 Task: Check a repository's "Traffic" for visitor statistics and trends.
Action: Mouse moved to (1020, 57)
Screenshot: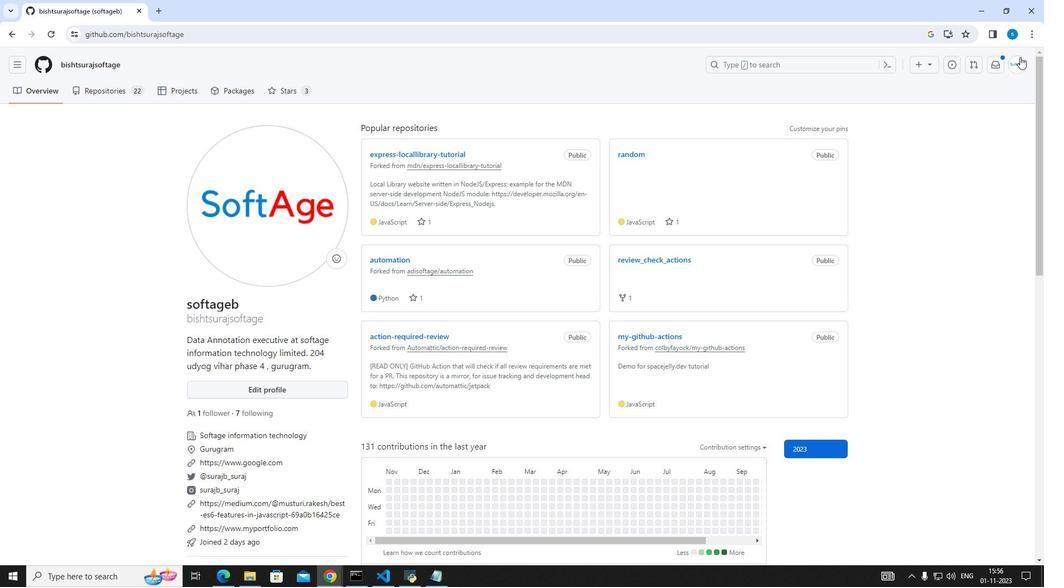 
Action: Mouse pressed left at (1020, 57)
Screenshot: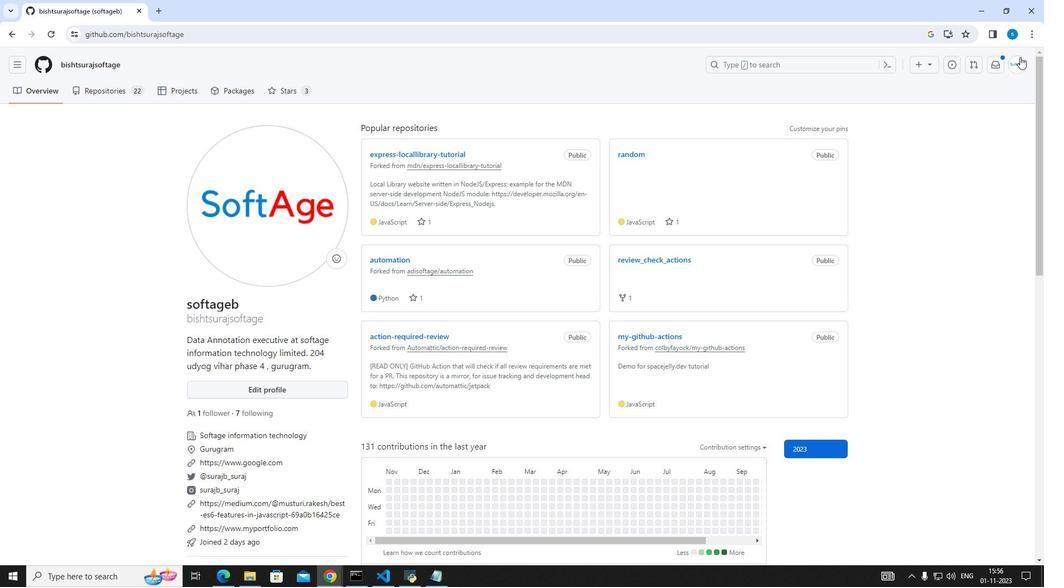 
Action: Mouse moved to (966, 145)
Screenshot: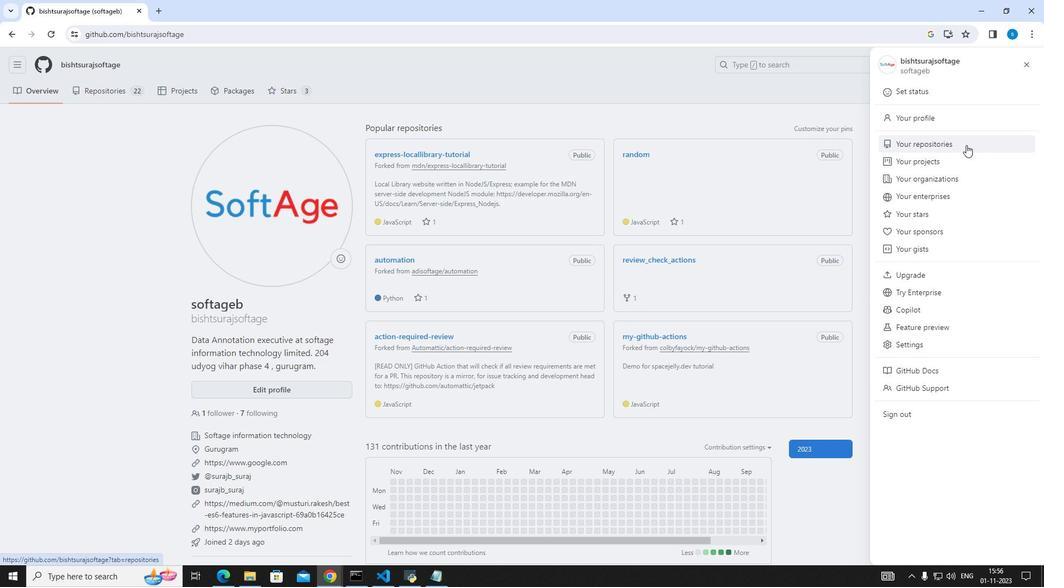
Action: Mouse pressed left at (966, 145)
Screenshot: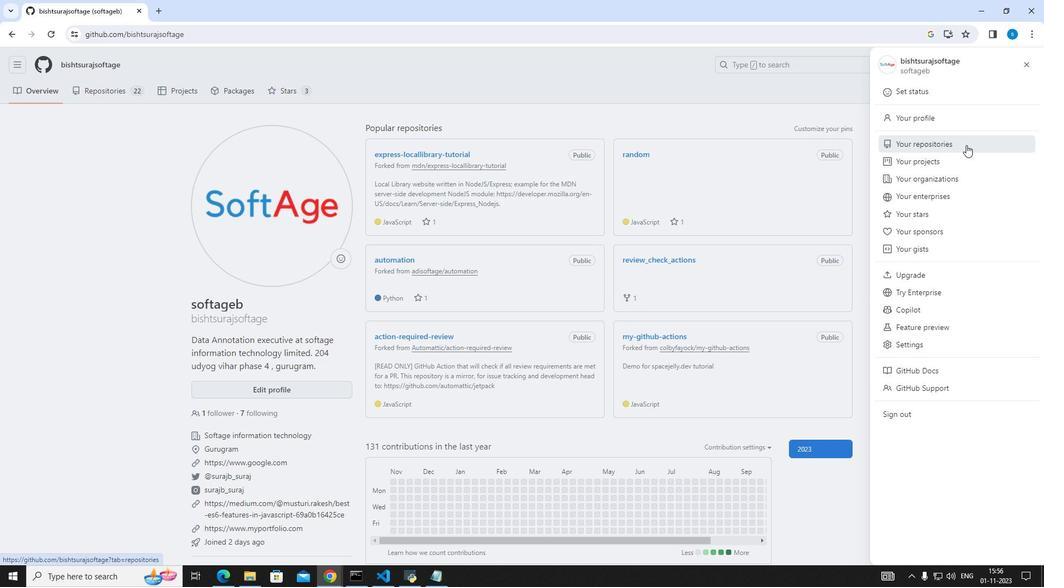 
Action: Mouse moved to (507, 295)
Screenshot: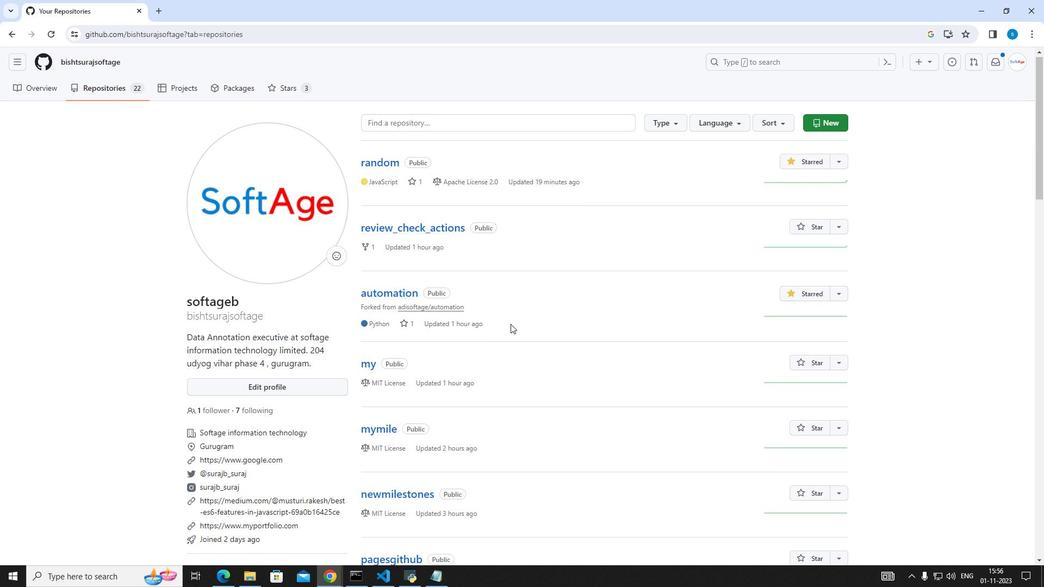
Action: Mouse scrolled (507, 295) with delta (0, 0)
Screenshot: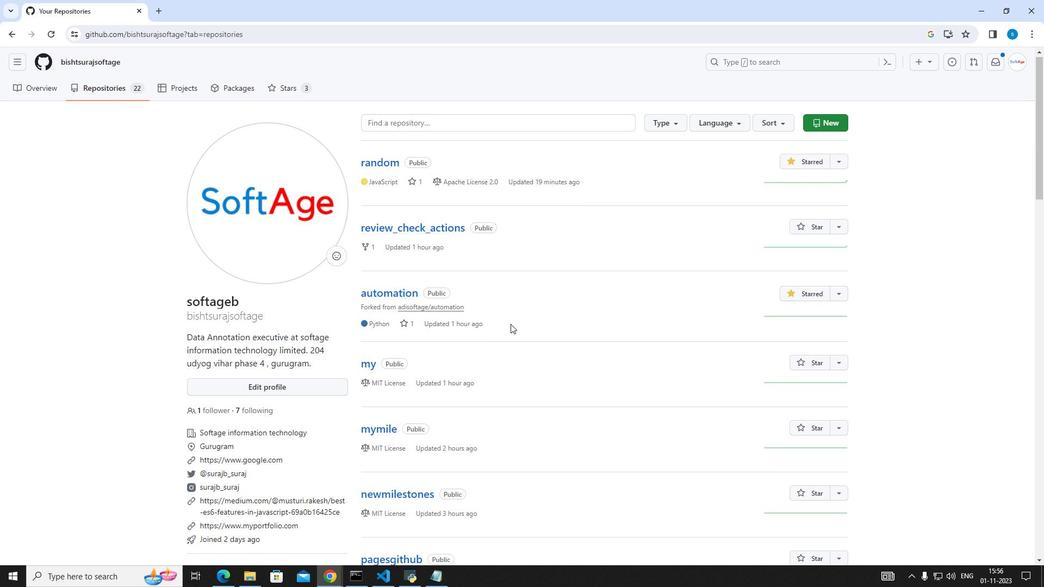 
Action: Mouse moved to (510, 322)
Screenshot: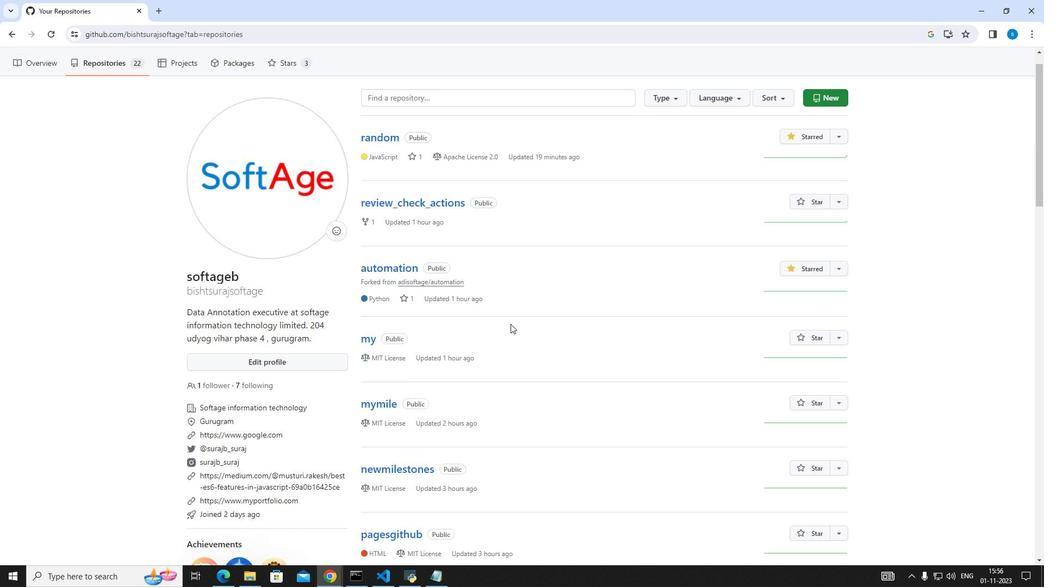 
Action: Mouse scrolled (510, 321) with delta (0, 0)
Screenshot: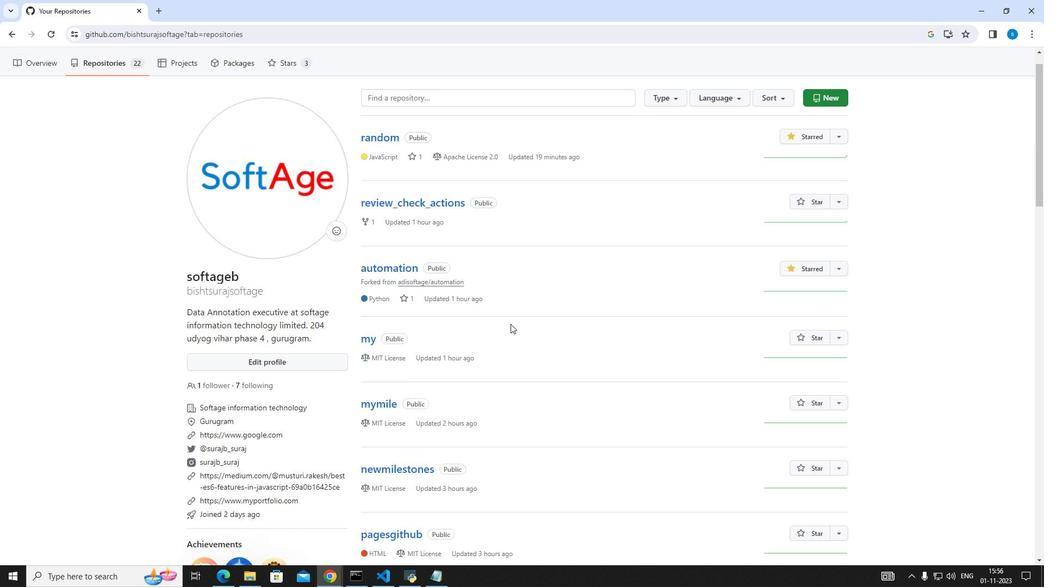 
Action: Mouse moved to (510, 324)
Screenshot: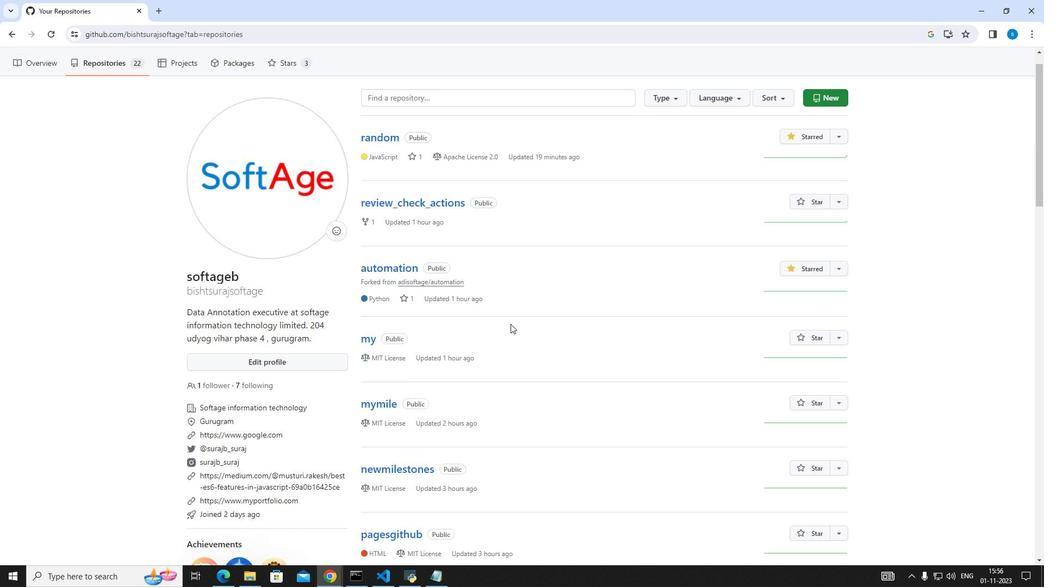 
Action: Mouse scrolled (510, 323) with delta (0, 0)
Screenshot: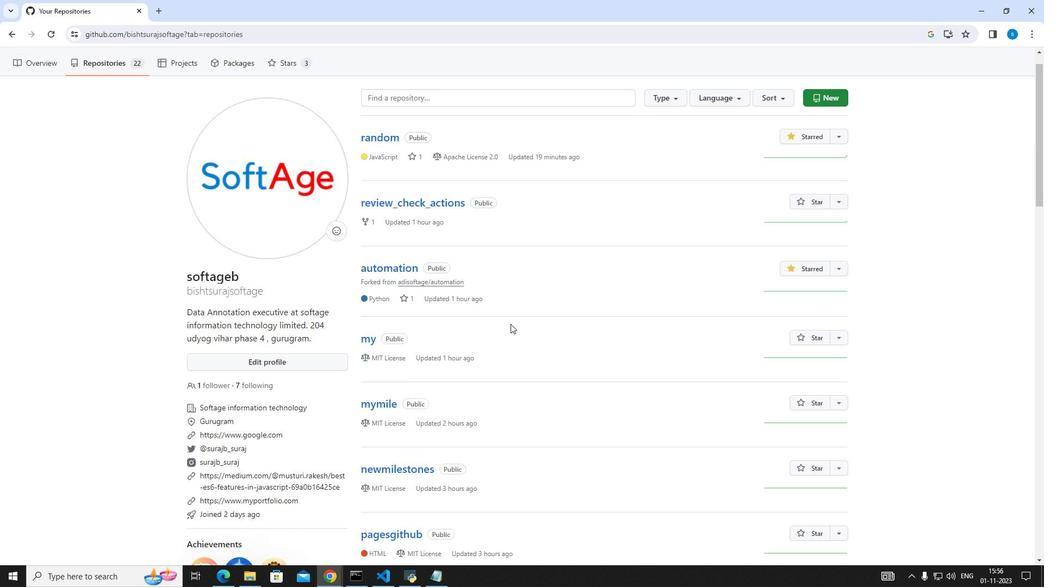 
Action: Mouse scrolled (510, 323) with delta (0, 0)
Screenshot: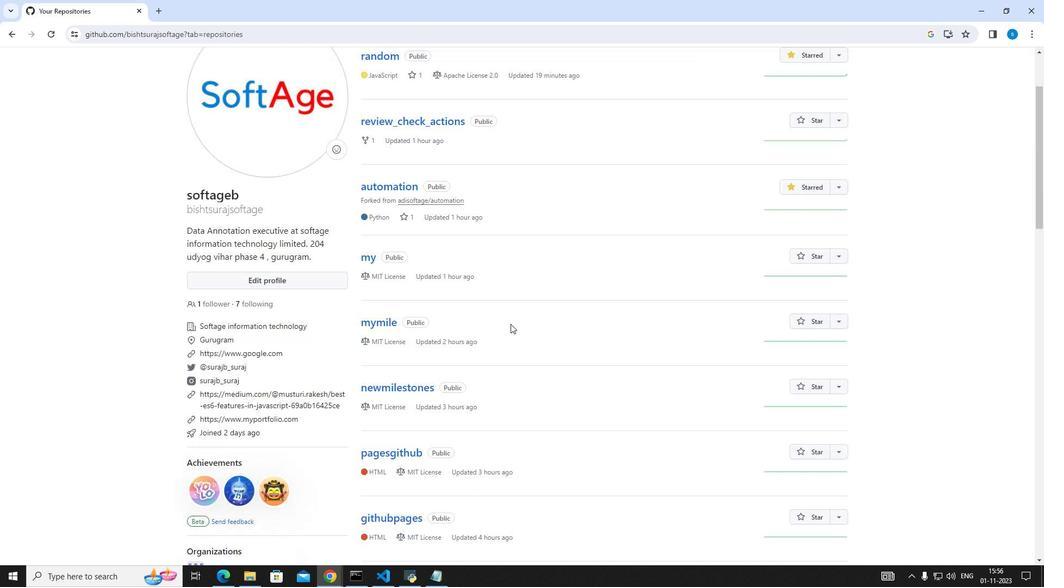 
Action: Mouse scrolled (510, 323) with delta (0, 0)
Screenshot: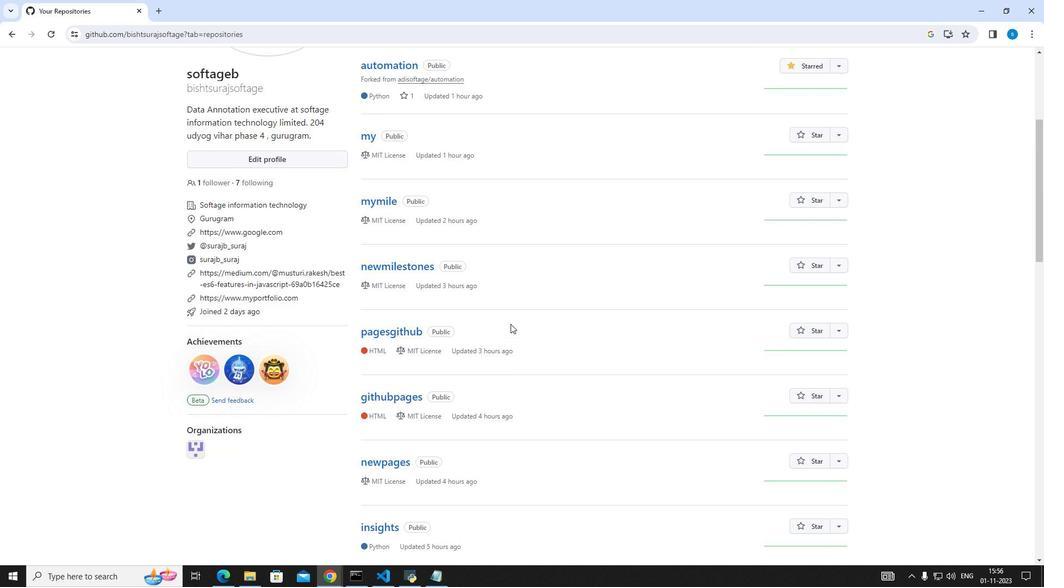 
Action: Mouse scrolled (510, 323) with delta (0, 0)
Screenshot: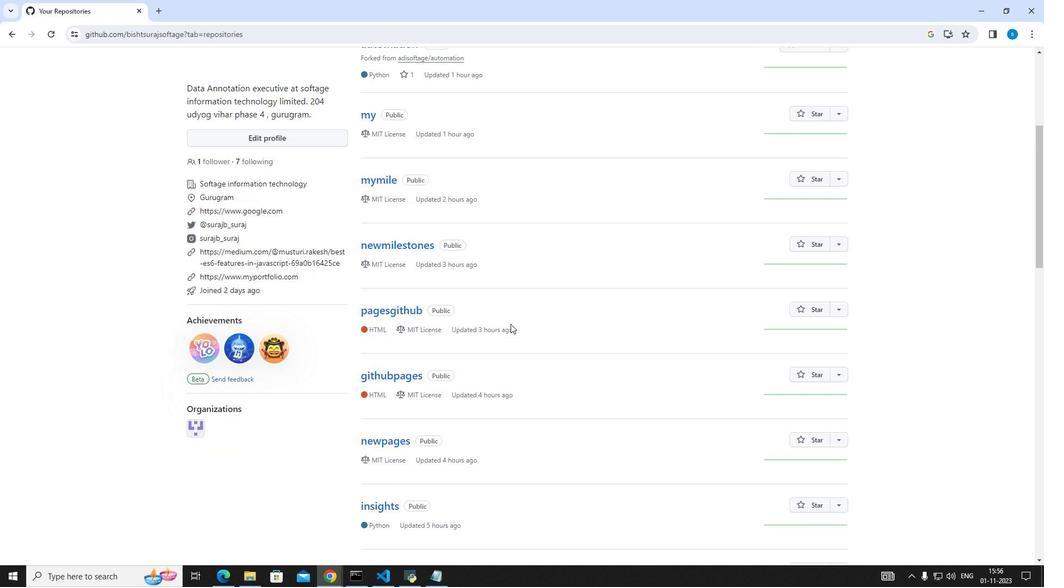 
Action: Mouse scrolled (510, 323) with delta (0, 0)
Screenshot: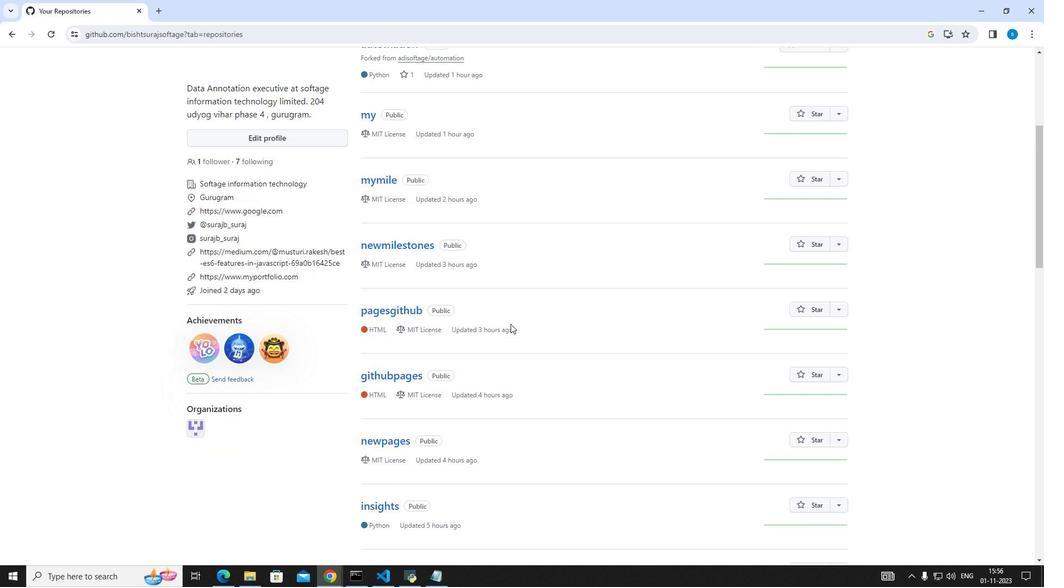 
Action: Mouse scrolled (510, 323) with delta (0, 0)
Screenshot: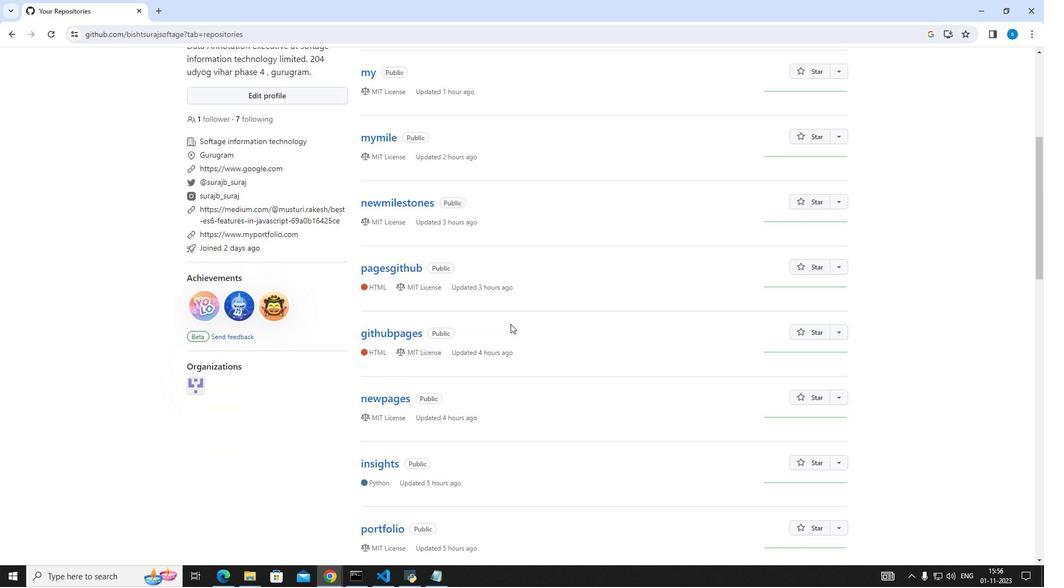 
Action: Mouse scrolled (510, 323) with delta (0, 0)
Screenshot: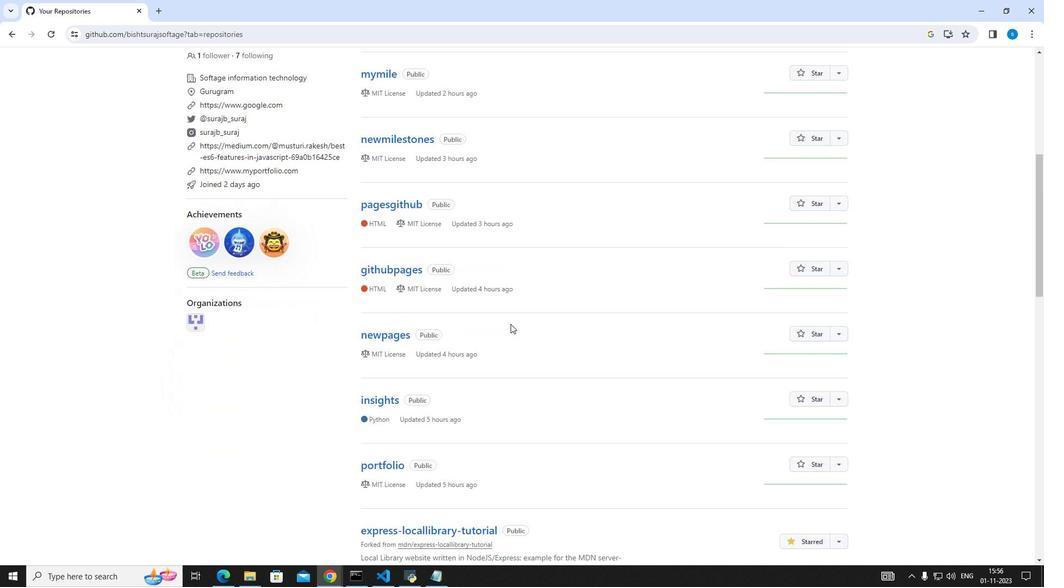 
Action: Mouse scrolled (510, 323) with delta (0, 0)
Screenshot: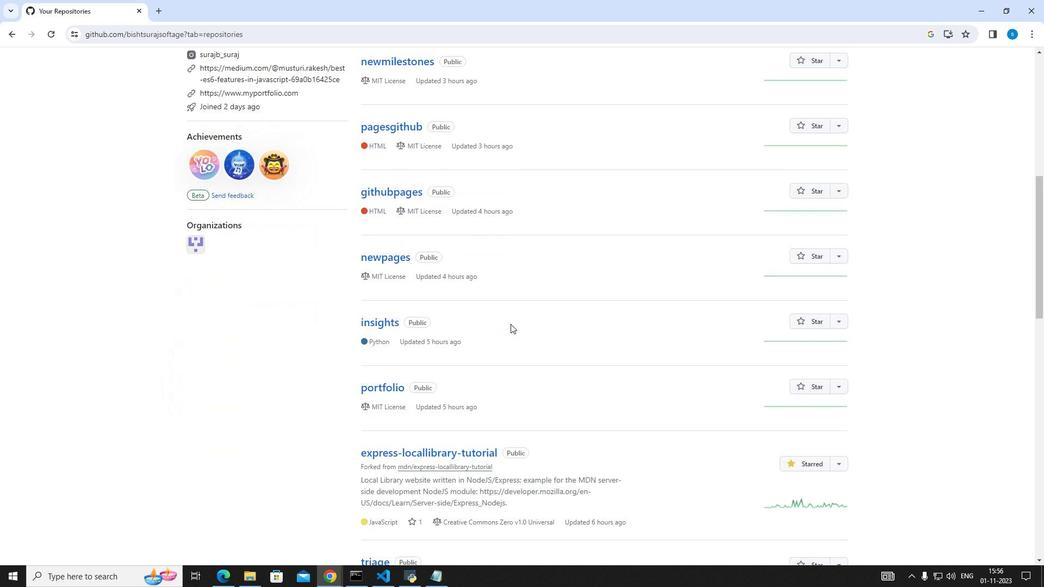 
Action: Mouse scrolled (510, 323) with delta (0, 0)
Screenshot: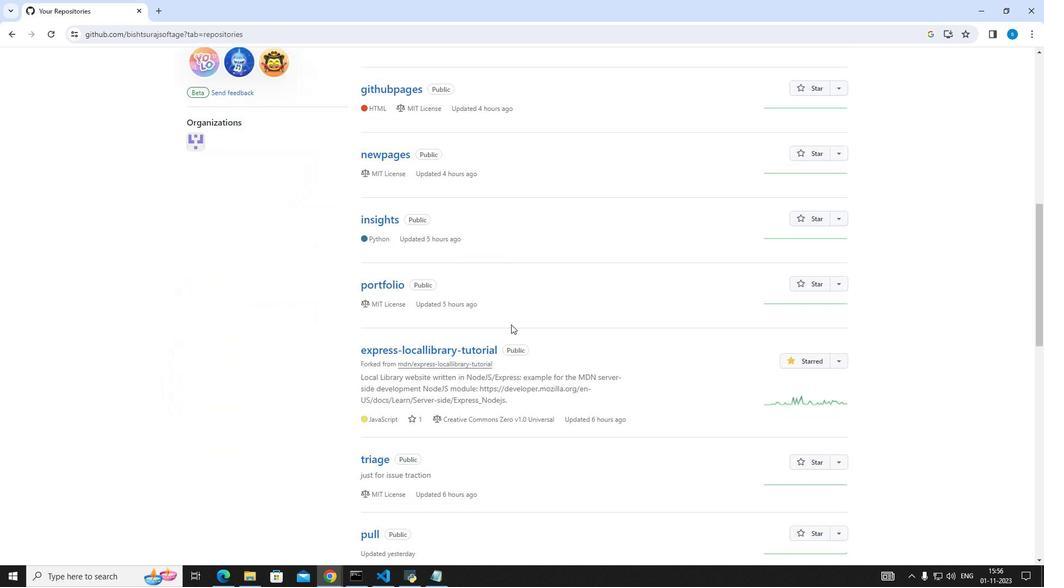 
Action: Mouse moved to (463, 292)
Screenshot: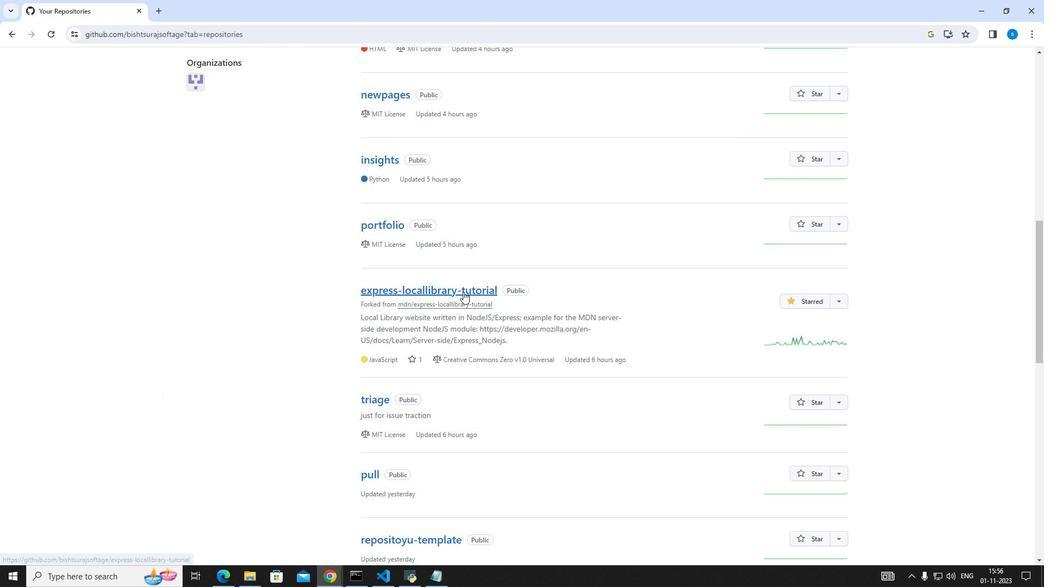 
Action: Mouse pressed left at (463, 292)
Screenshot: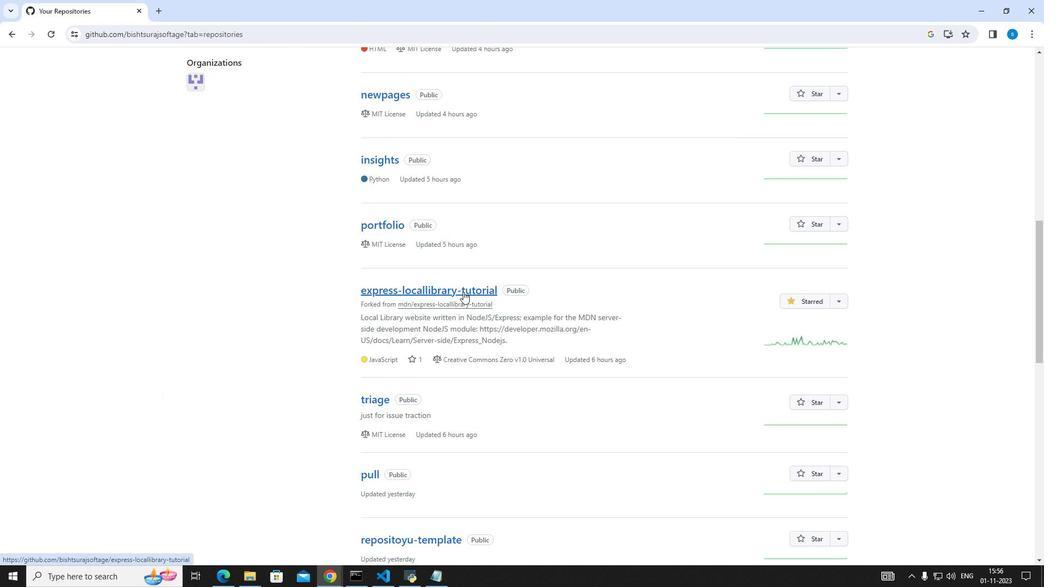 
Action: Mouse moved to (461, 294)
Screenshot: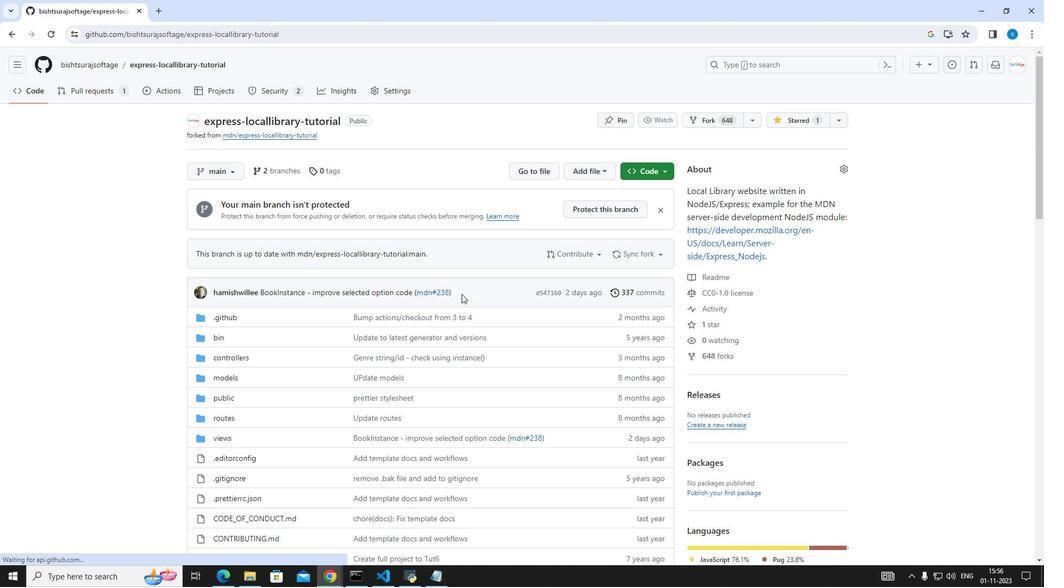 
Action: Mouse scrolled (461, 293) with delta (0, 0)
Screenshot: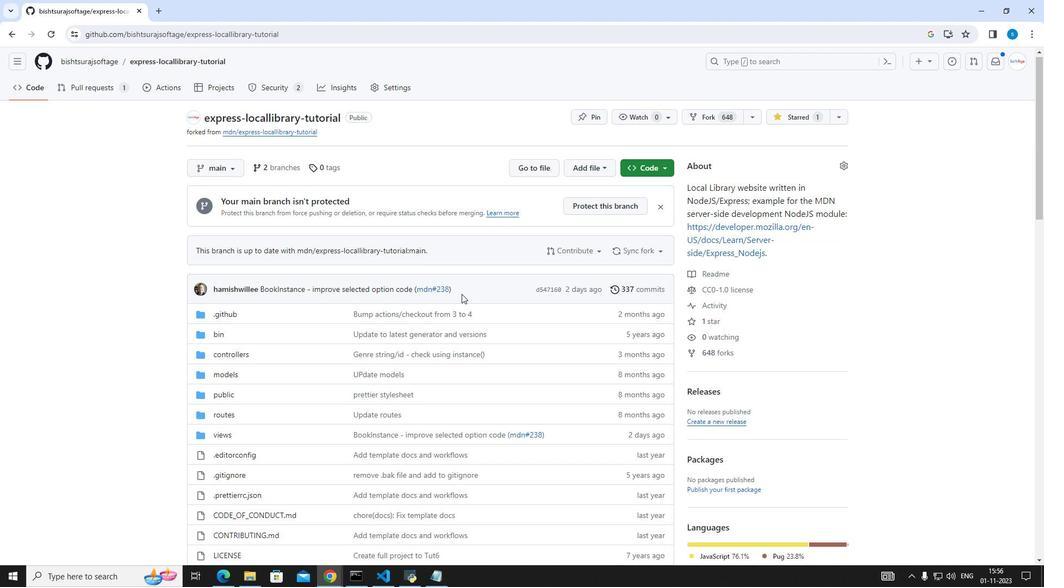 
Action: Mouse scrolled (461, 294) with delta (0, 0)
Screenshot: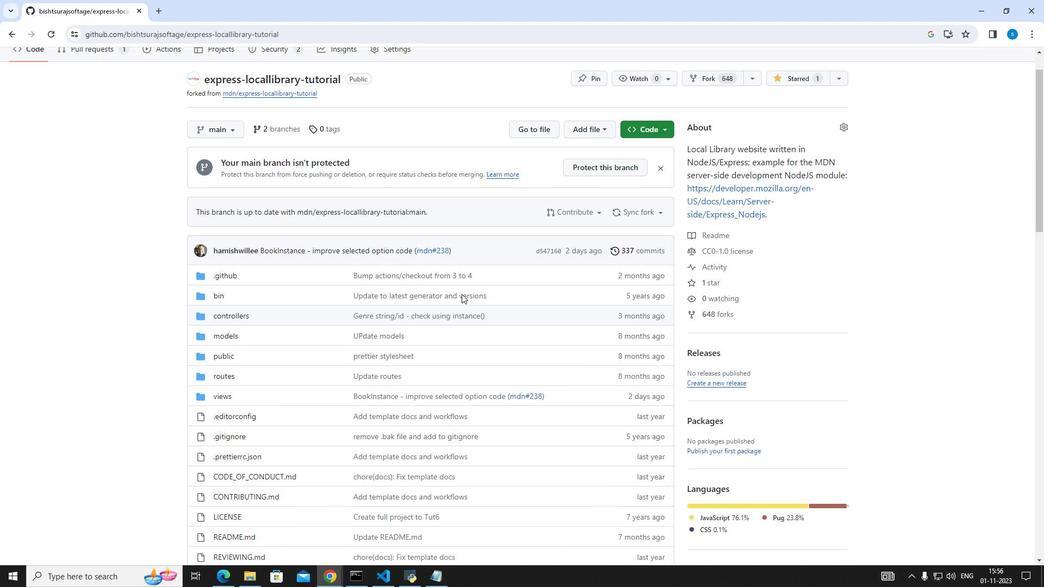 
Action: Mouse scrolled (461, 294) with delta (0, 0)
Screenshot: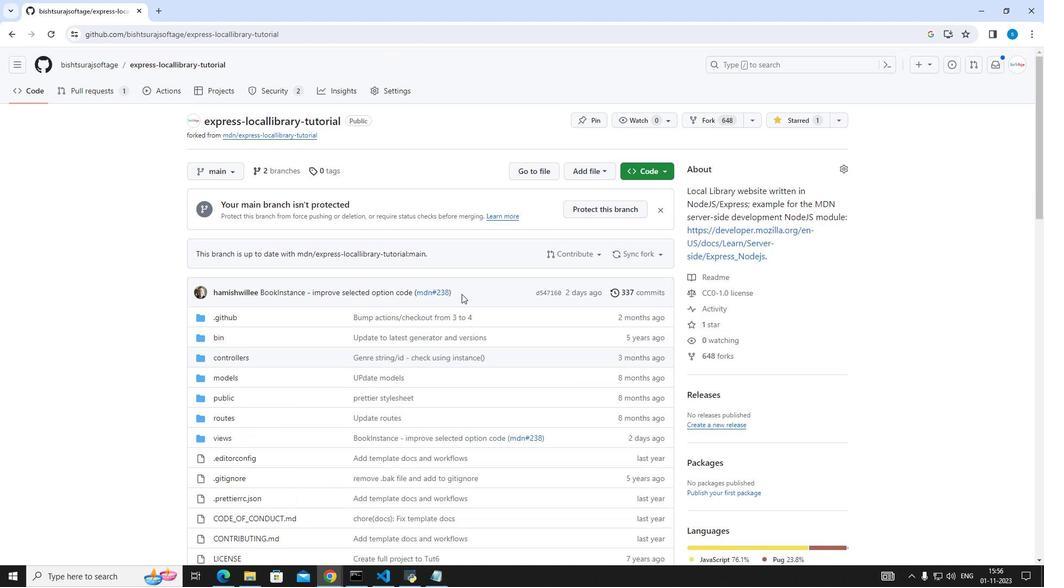 
Action: Mouse moved to (342, 85)
Screenshot: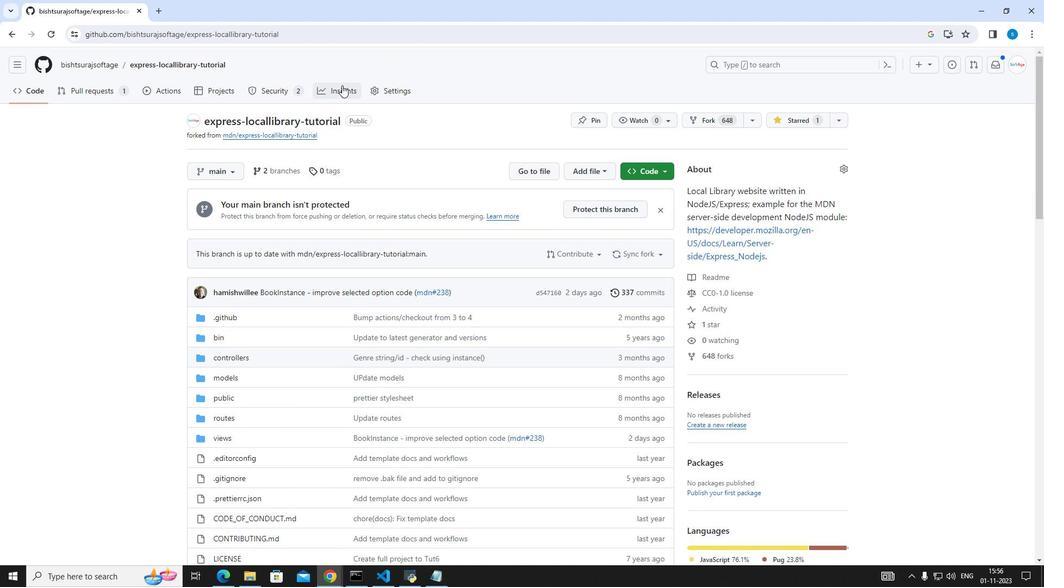 
Action: Mouse pressed left at (342, 85)
Screenshot: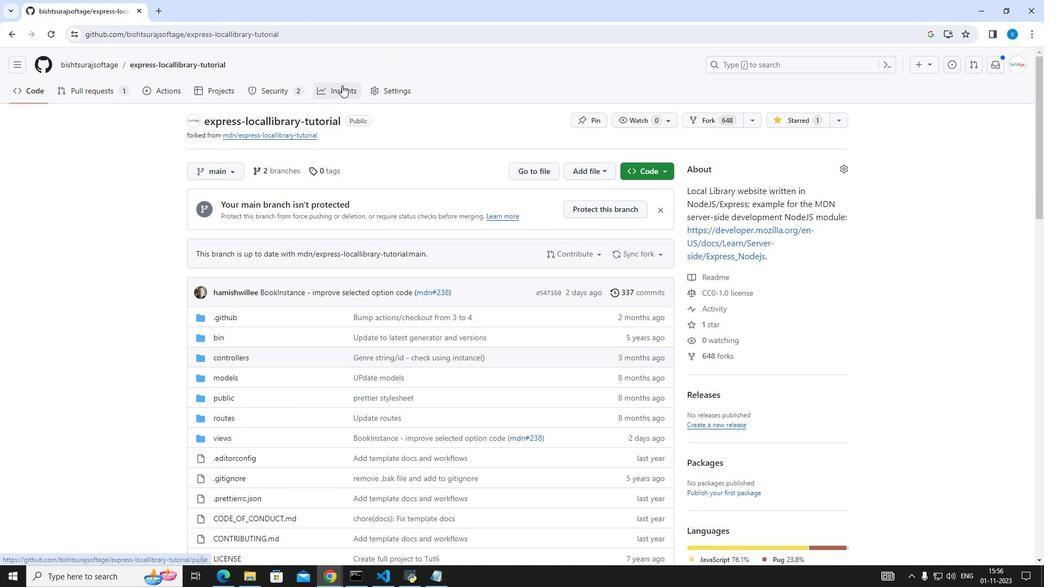 
Action: Mouse moved to (271, 146)
Screenshot: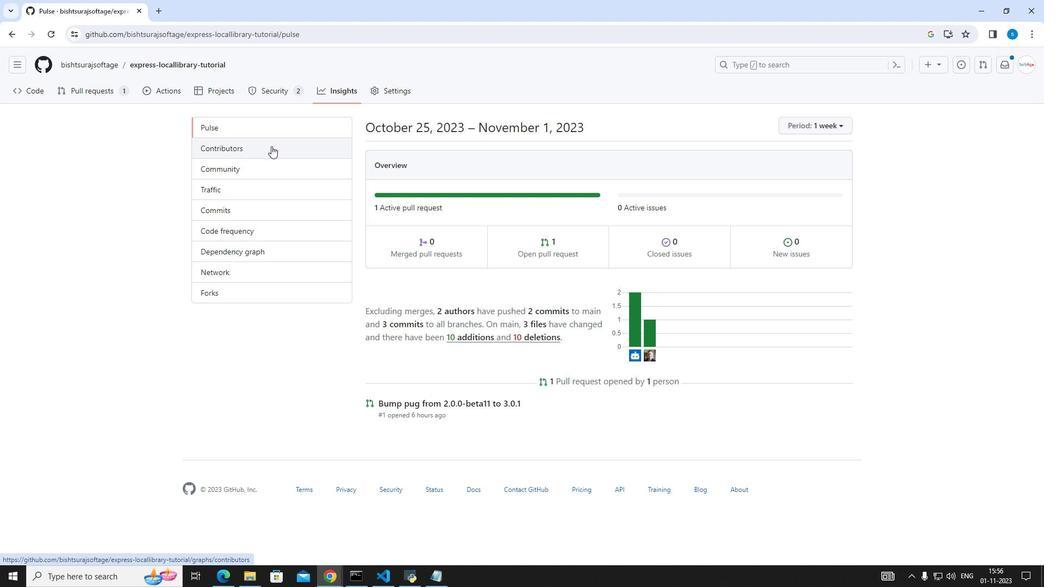 
Action: Mouse pressed left at (271, 146)
Screenshot: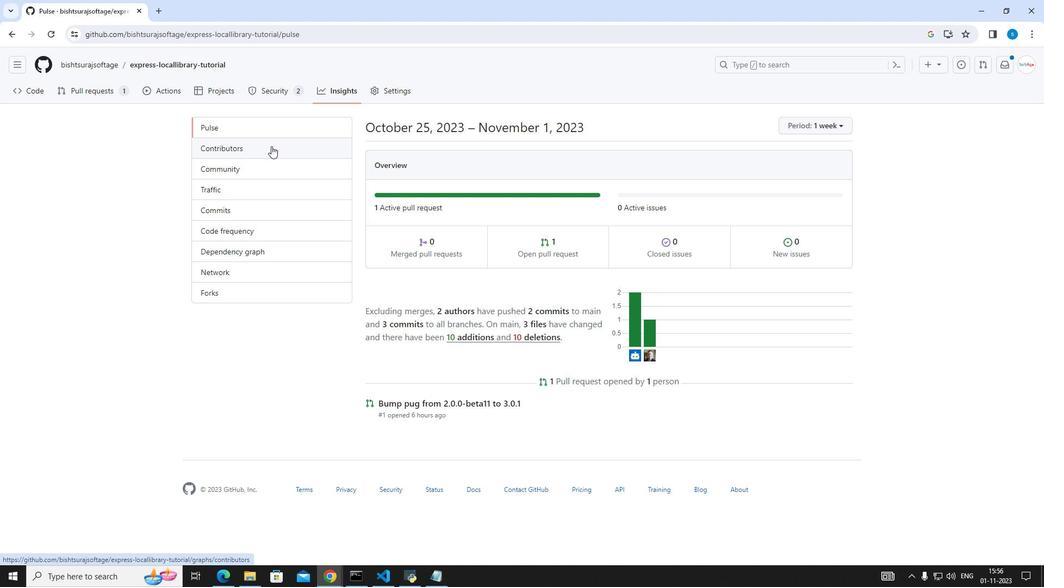 
Action: Mouse moved to (263, 166)
Screenshot: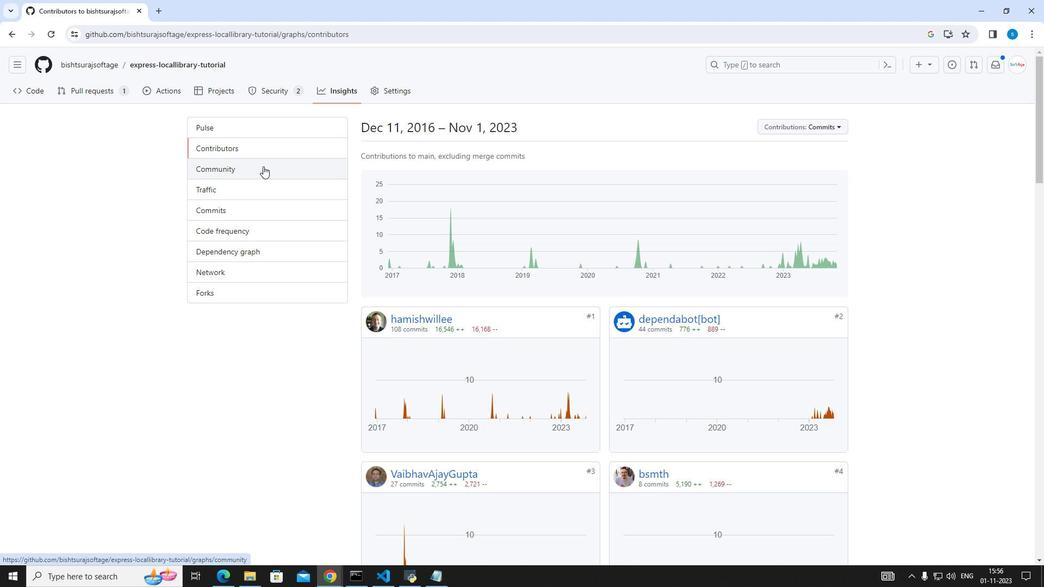 
Action: Mouse pressed left at (263, 166)
Screenshot: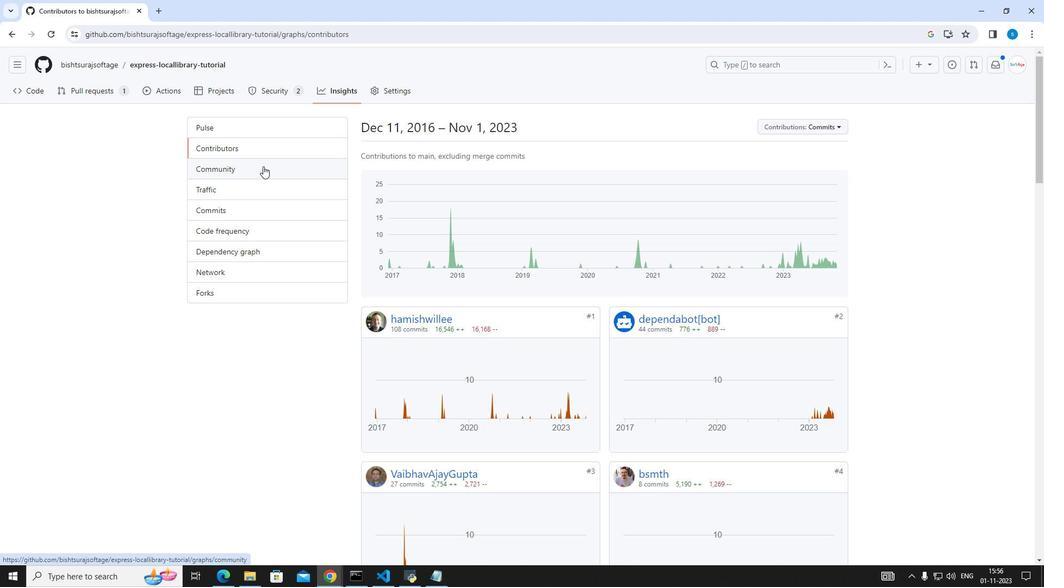 
Action: Mouse moved to (257, 186)
Screenshot: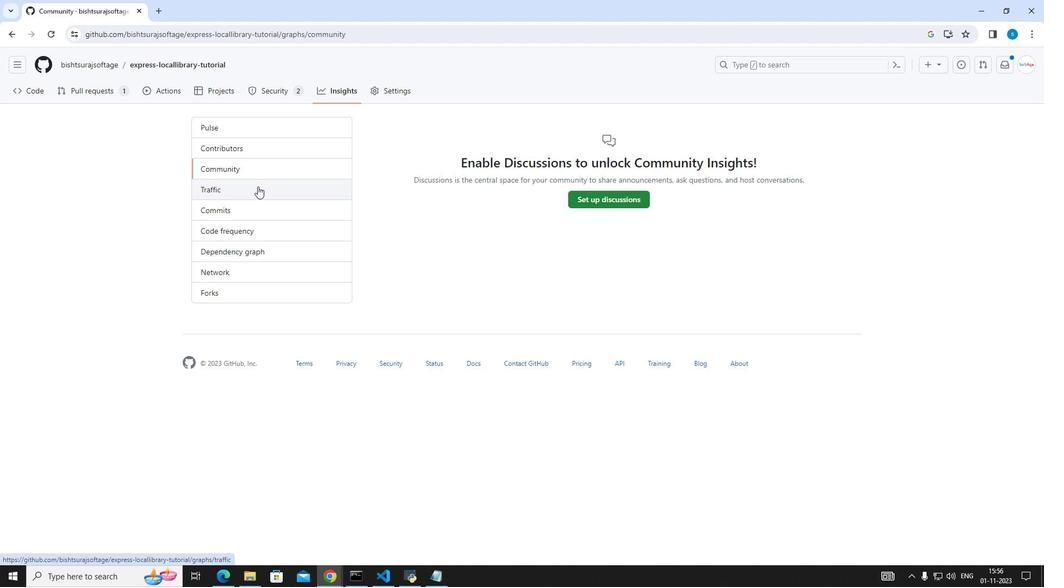 
Action: Mouse pressed left at (257, 186)
Screenshot: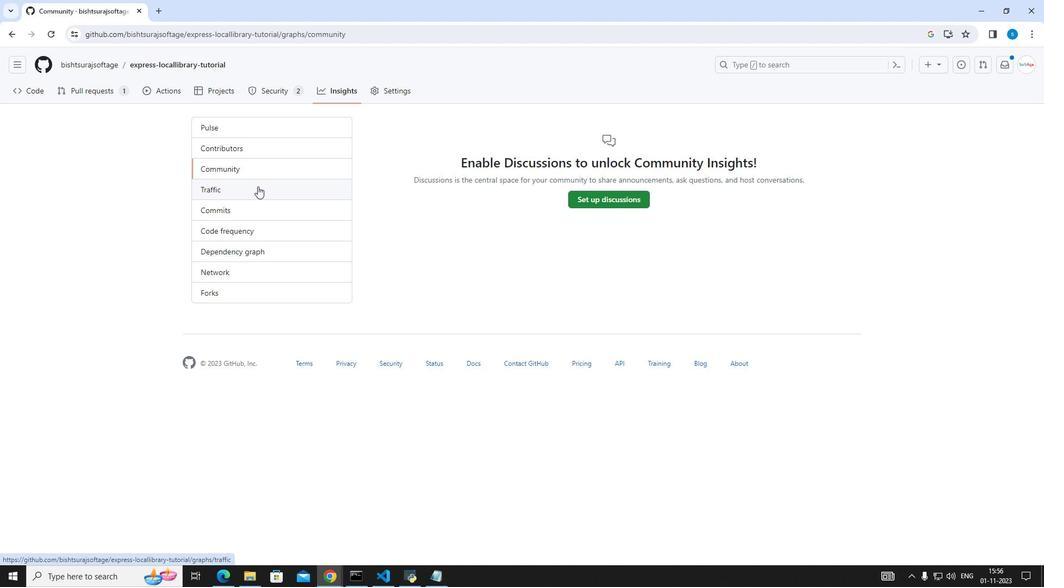 
Action: Mouse moved to (450, 417)
Screenshot: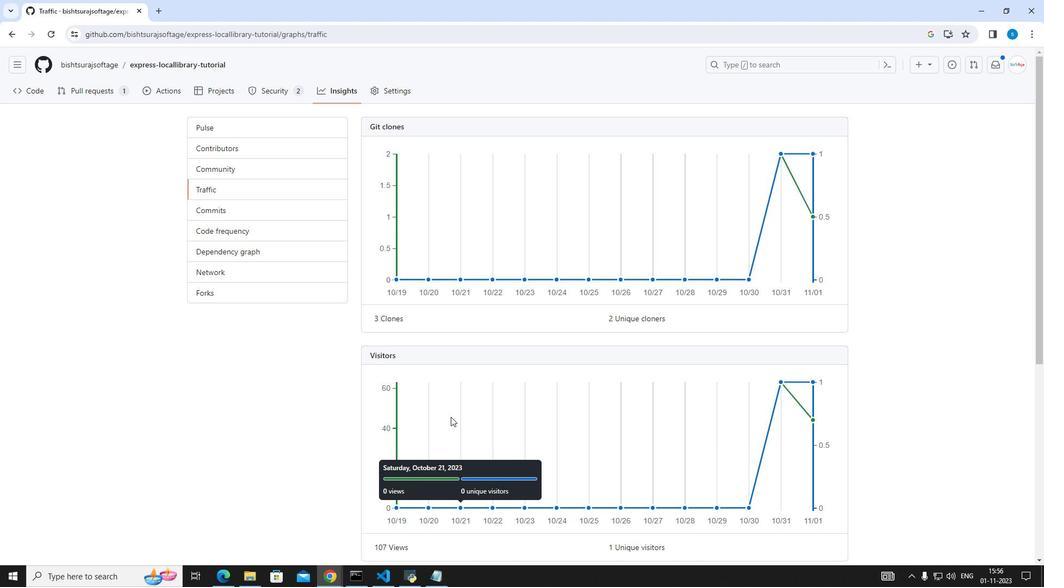 
Action: Mouse scrolled (450, 416) with delta (0, 0)
Screenshot: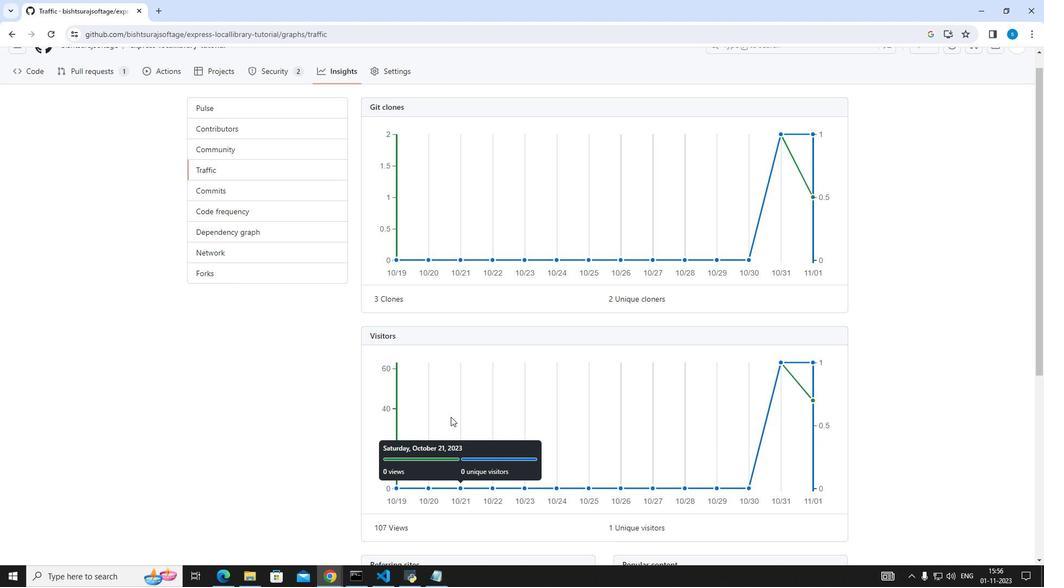 
Action: Mouse scrolled (450, 416) with delta (0, 0)
Screenshot: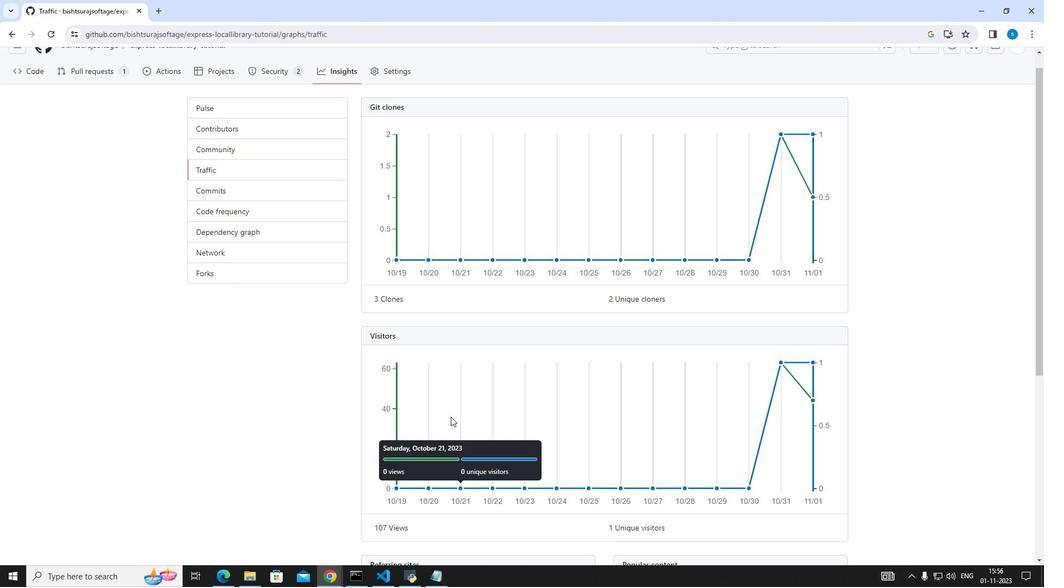 
Action: Mouse scrolled (450, 416) with delta (0, 0)
Screenshot: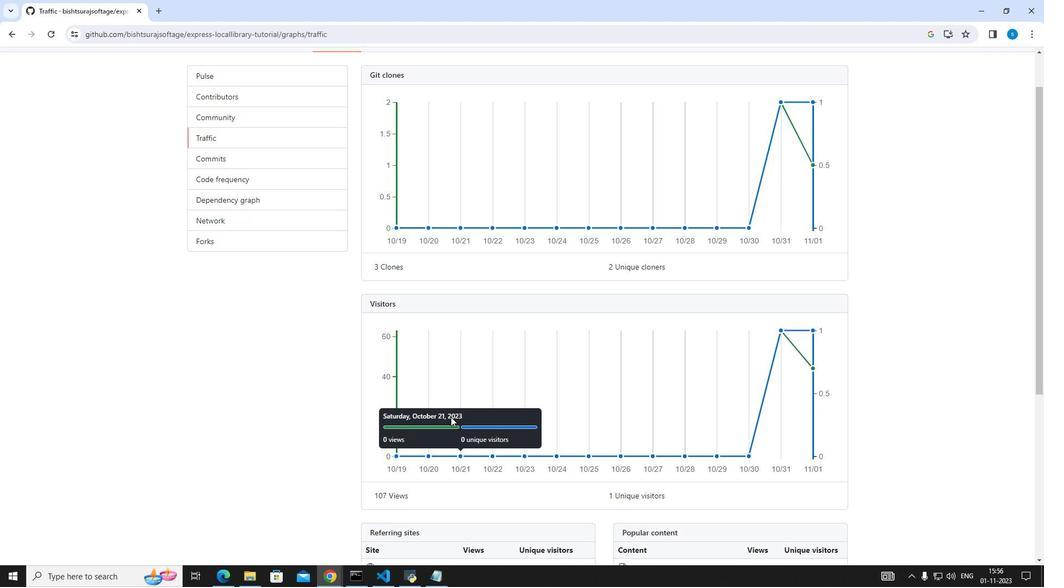 
Action: Mouse scrolled (450, 416) with delta (0, 0)
Screenshot: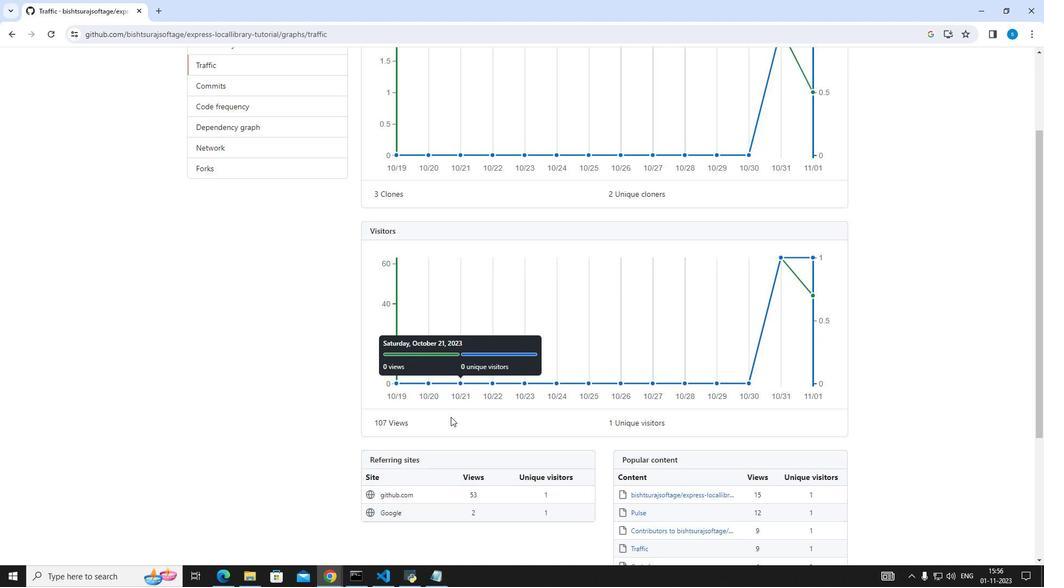 
Action: Mouse moved to (449, 415)
Screenshot: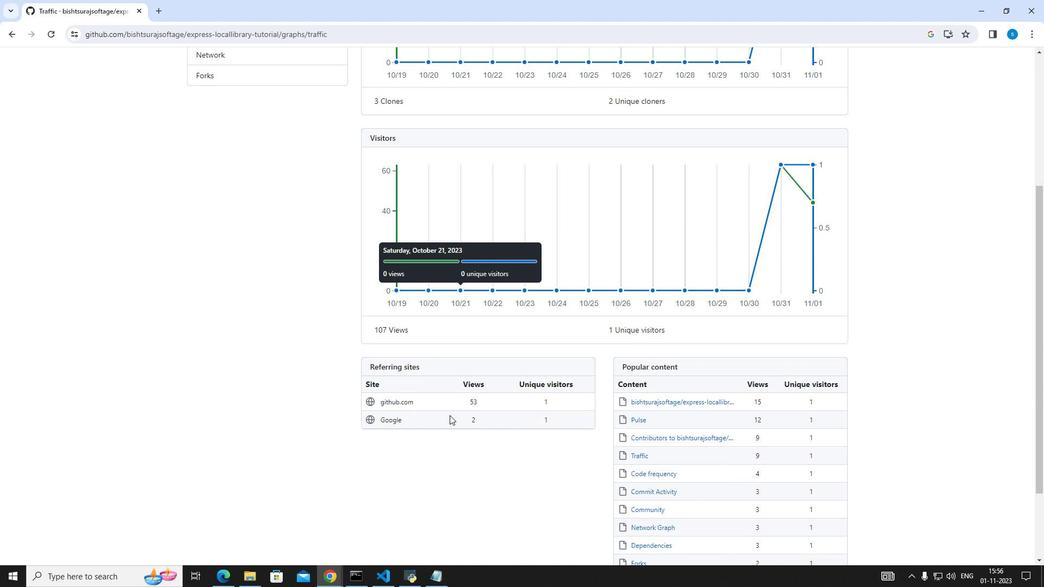 
Action: Mouse scrolled (449, 415) with delta (0, 0)
Screenshot: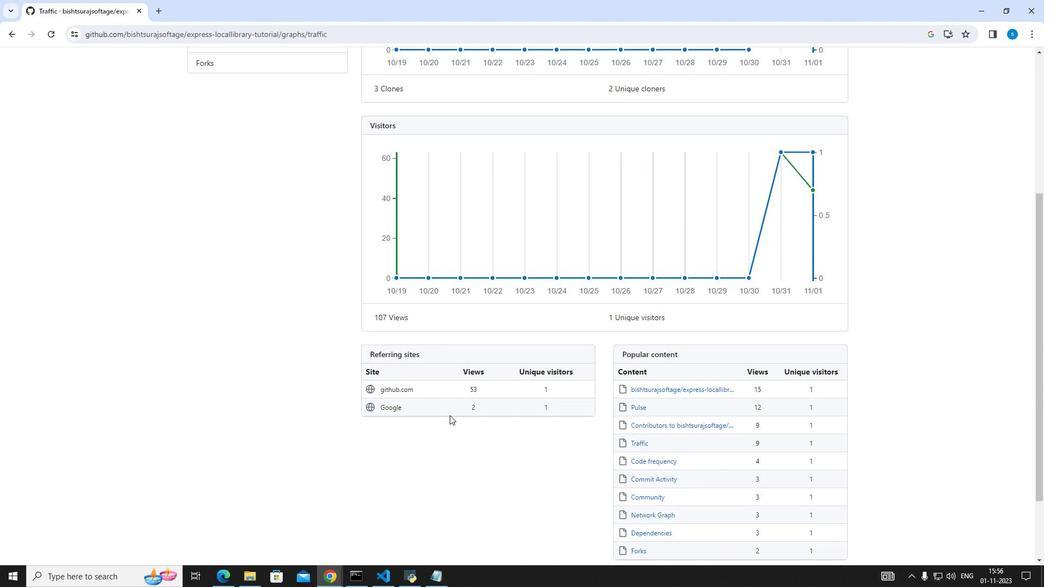 
Action: Mouse moved to (449, 415)
Screenshot: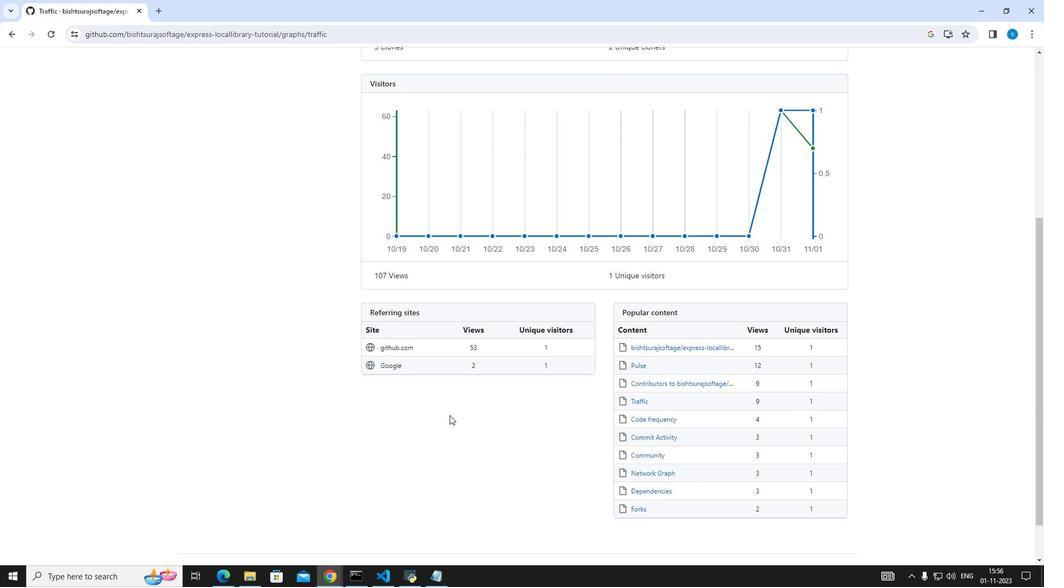 
Action: Mouse scrolled (449, 415) with delta (0, 0)
Screenshot: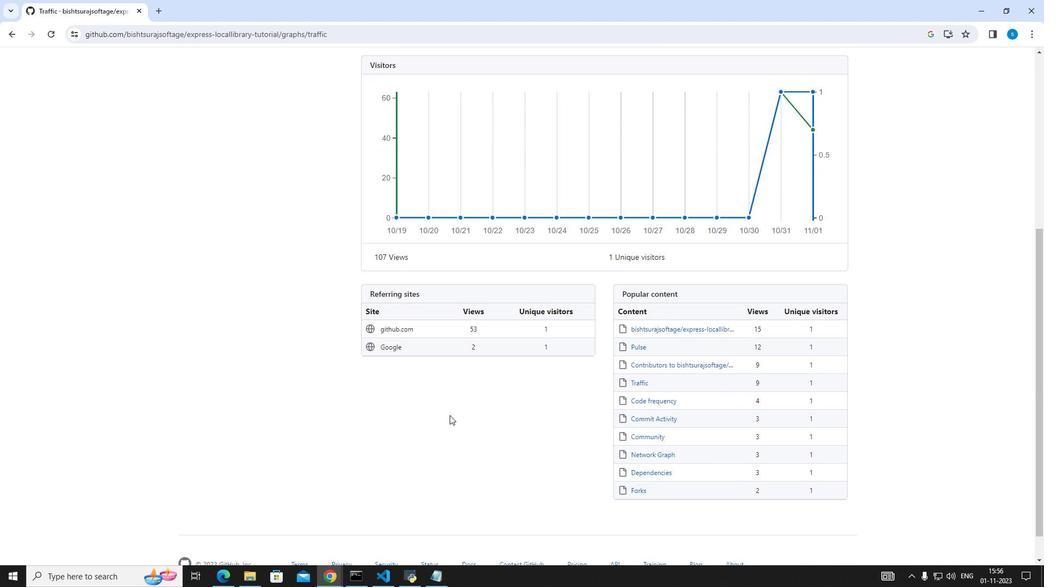 
Action: Mouse moved to (579, 355)
Screenshot: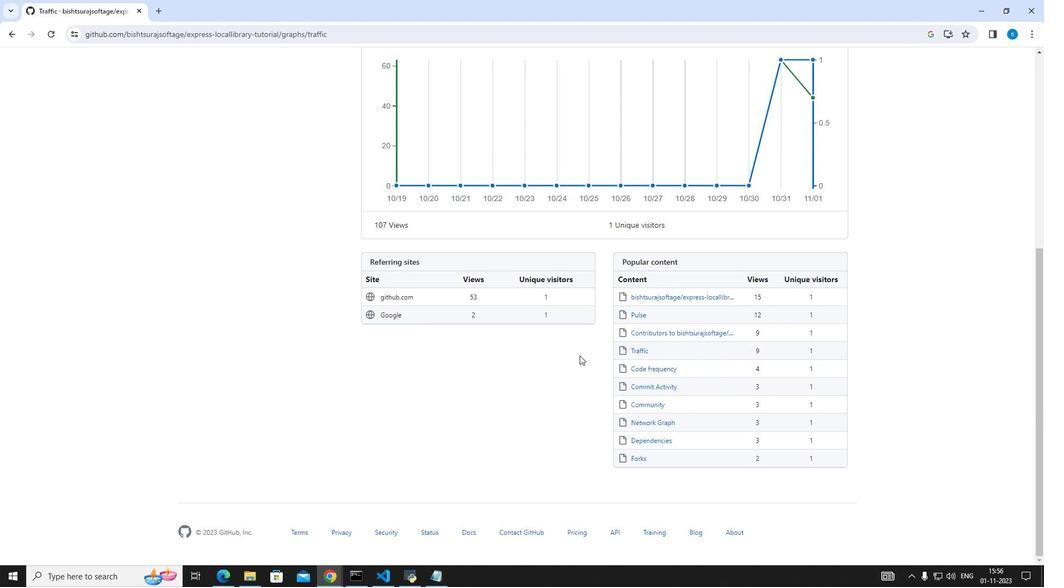 
Action: Mouse scrolled (579, 356) with delta (0, 0)
Screenshot: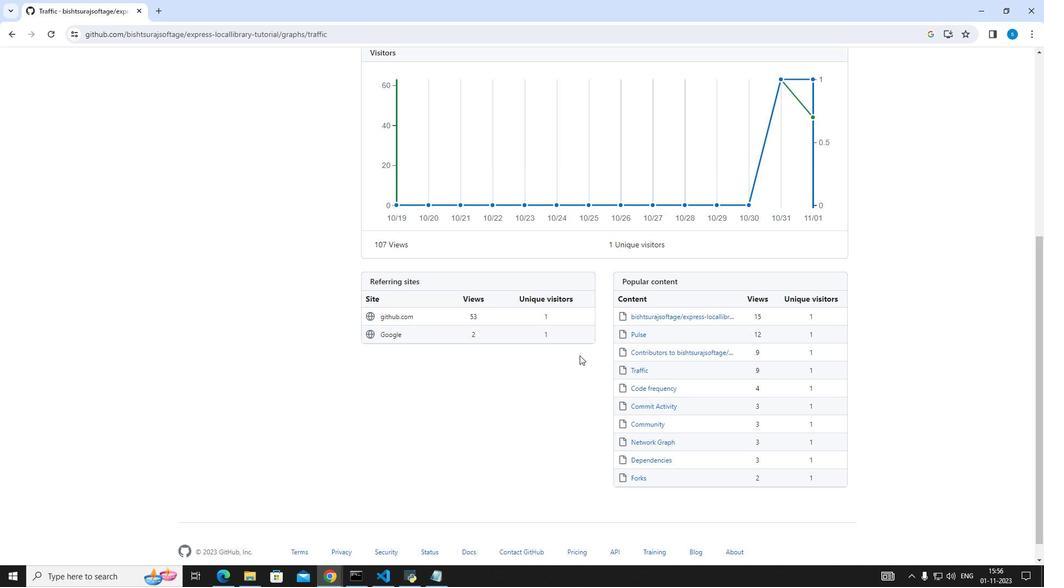 
Action: Mouse moved to (579, 355)
Screenshot: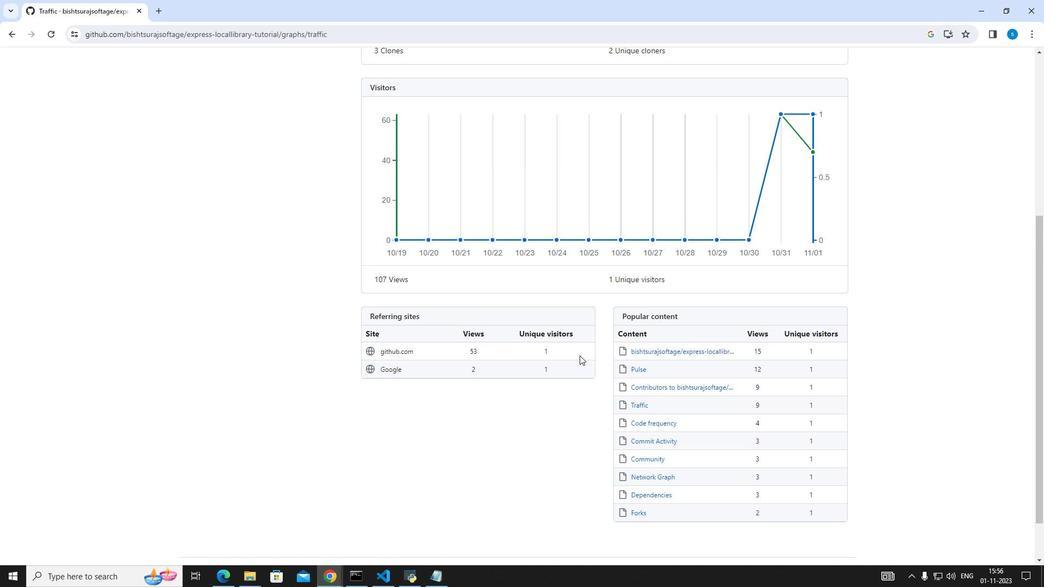 
Action: Mouse scrolled (579, 356) with delta (0, 0)
Screenshot: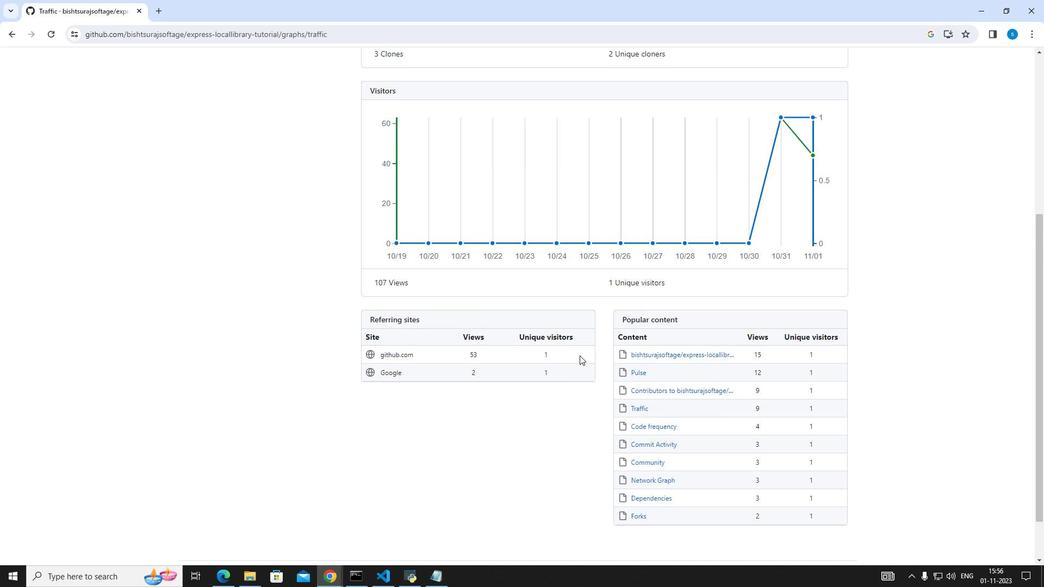 
Action: Mouse scrolled (579, 356) with delta (0, 0)
Screenshot: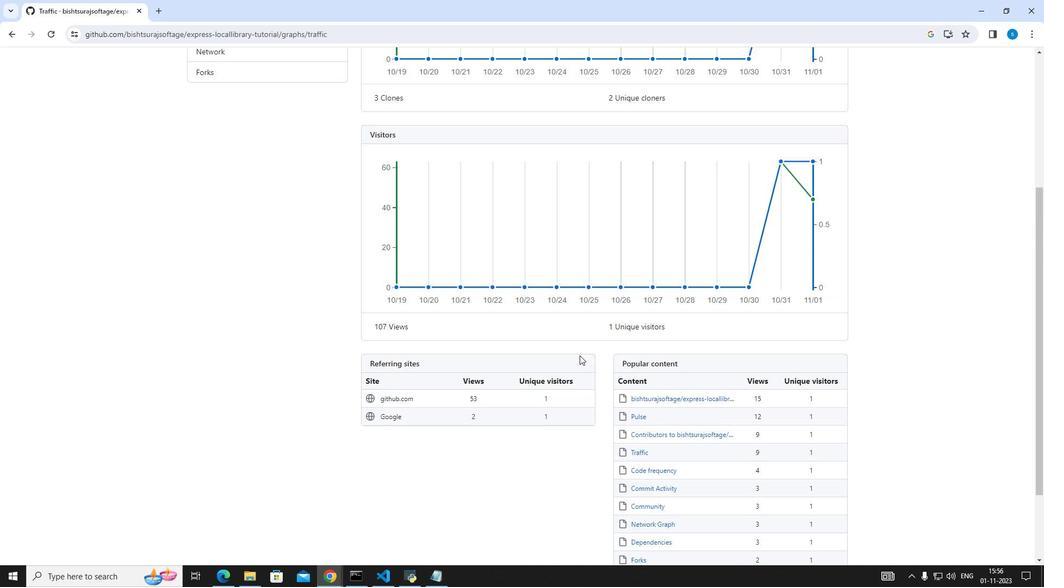 
Action: Mouse scrolled (579, 356) with delta (0, 0)
Screenshot: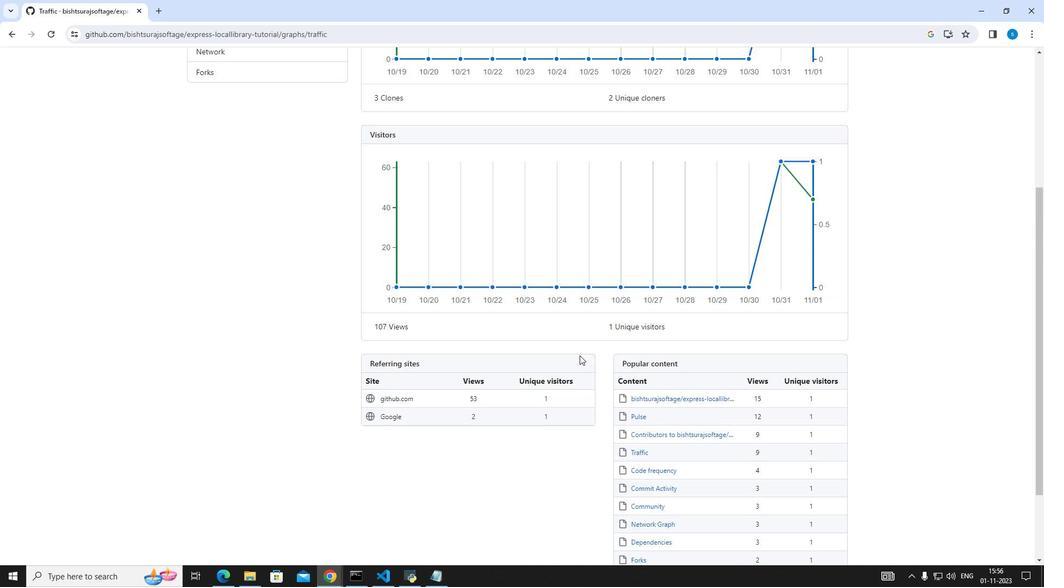 
Action: Mouse scrolled (579, 356) with delta (0, 0)
Screenshot: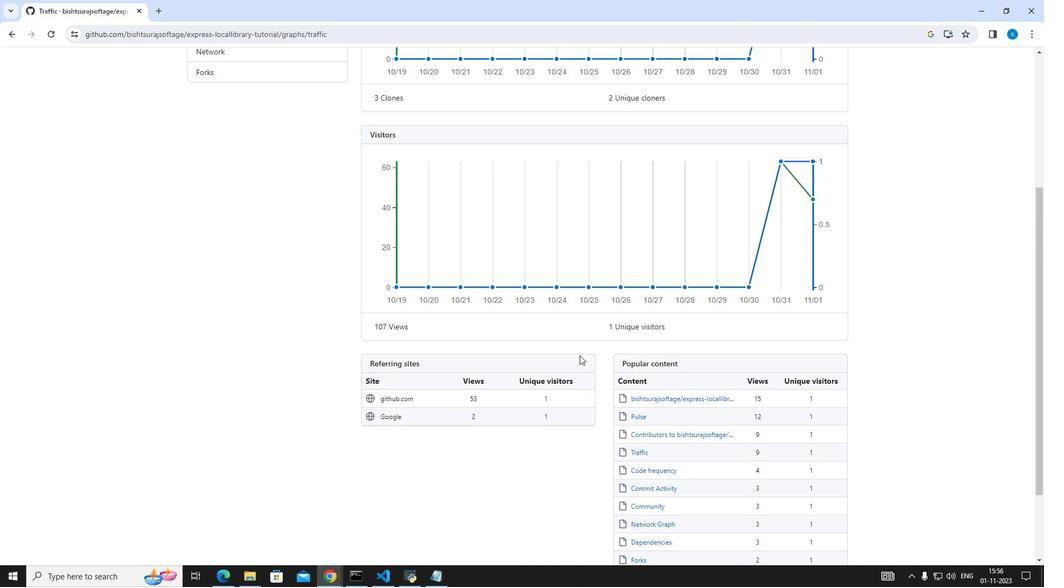 
Action: Mouse scrolled (579, 356) with delta (0, 0)
Screenshot: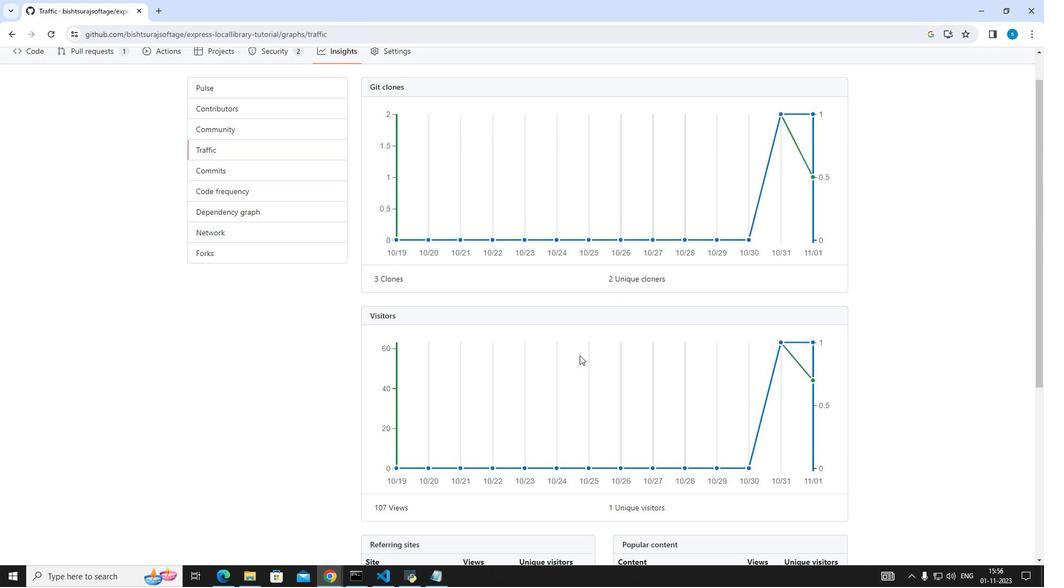 
Action: Mouse scrolled (579, 356) with delta (0, 0)
Screenshot: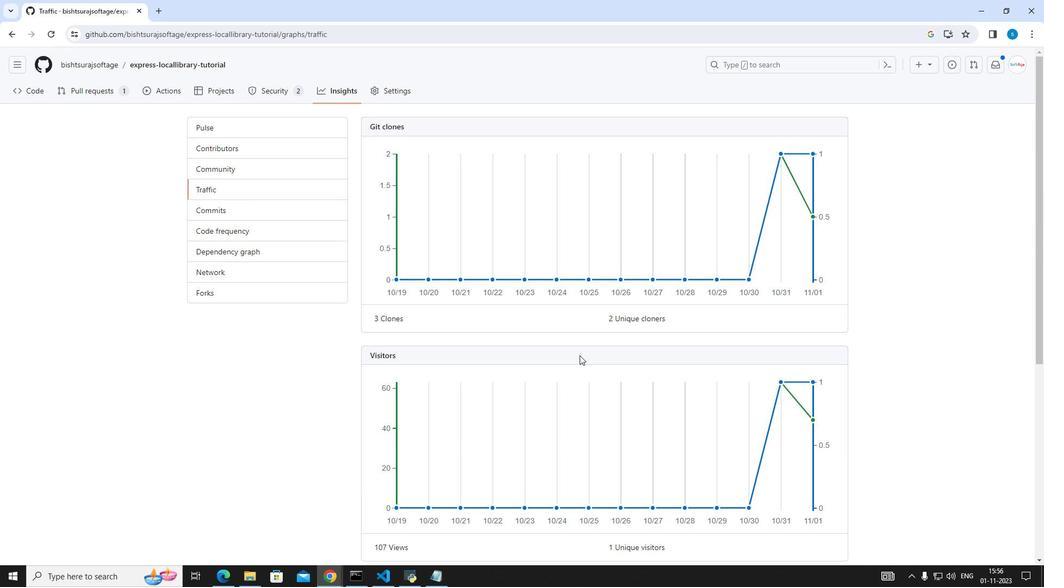 
Action: Mouse scrolled (579, 356) with delta (0, 0)
Screenshot: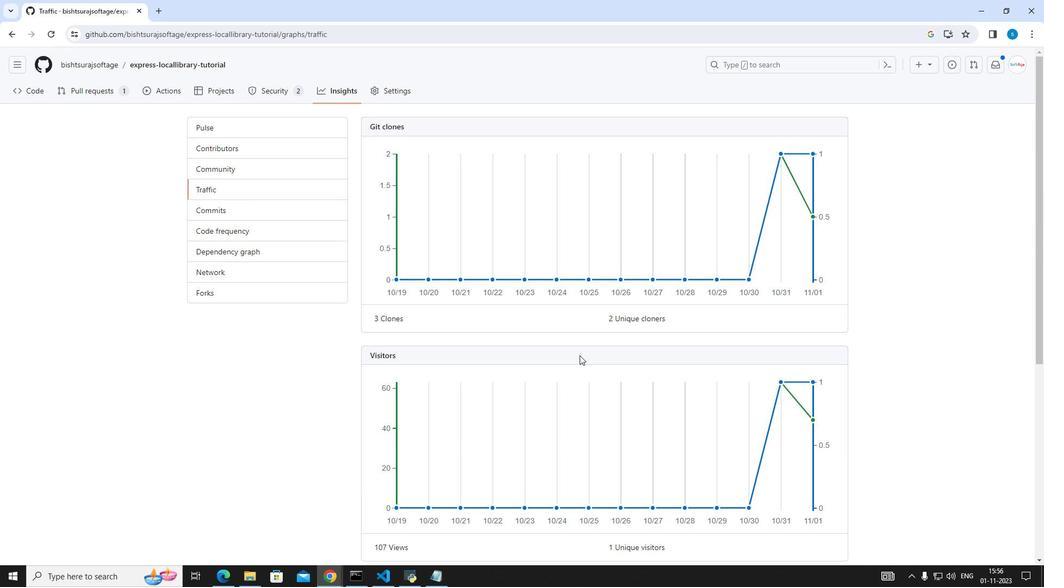 
Action: Mouse scrolled (579, 356) with delta (0, 0)
Screenshot: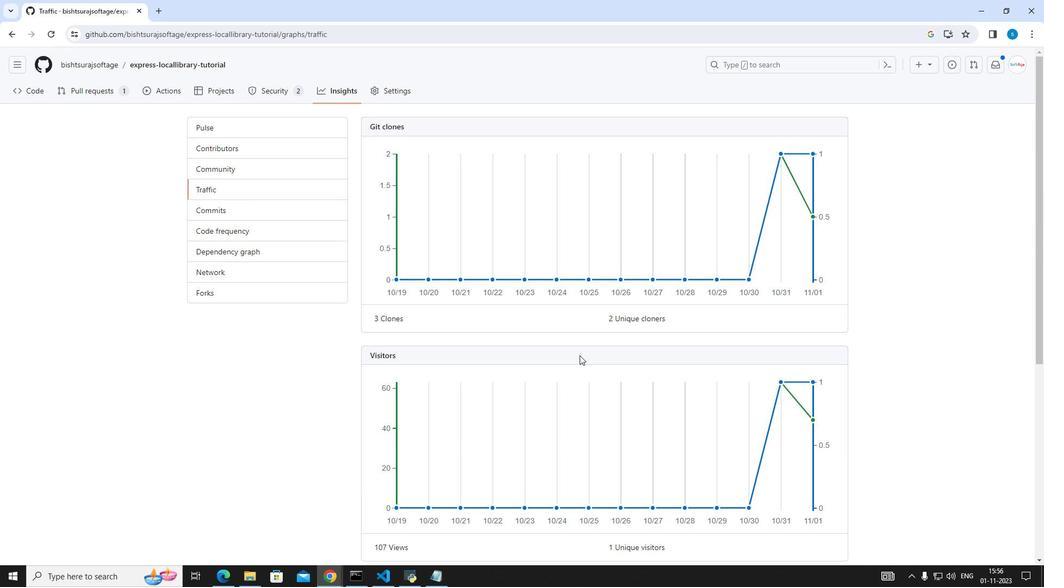 
Action: Mouse scrolled (579, 356) with delta (0, 0)
Screenshot: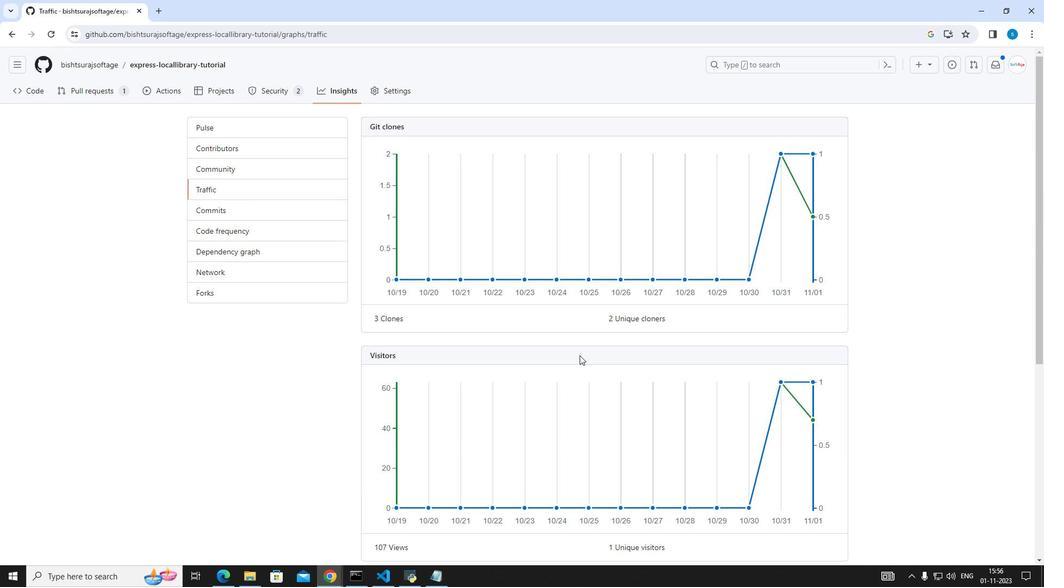 
Action: Mouse scrolled (579, 356) with delta (0, 0)
Screenshot: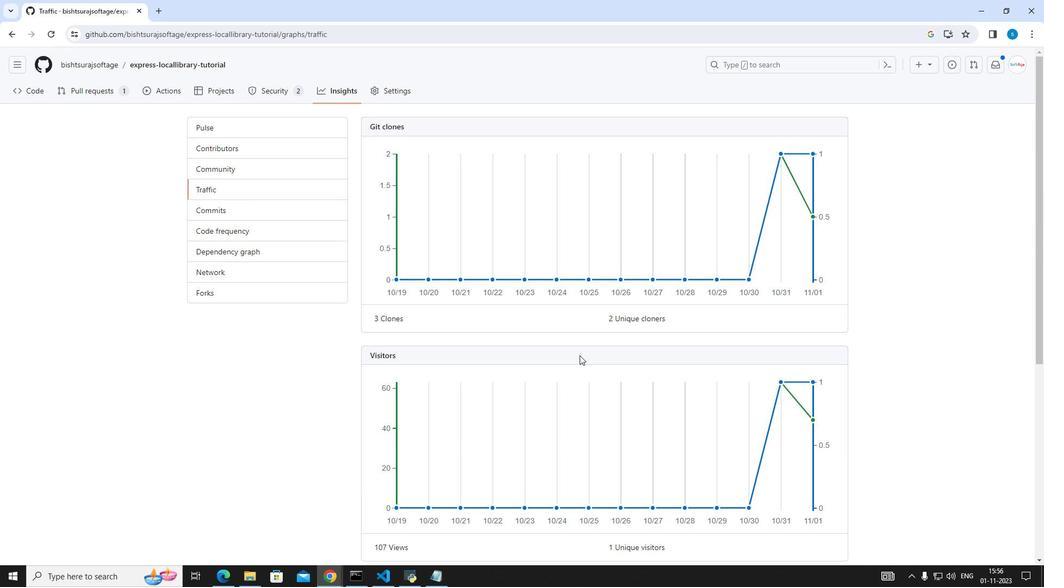 
Action: Mouse moved to (580, 352)
Screenshot: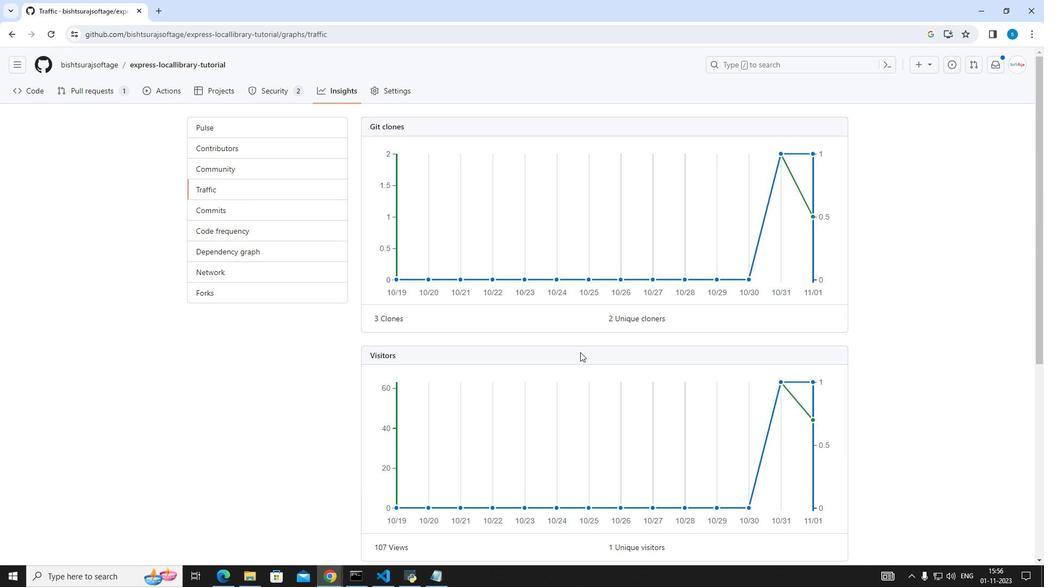 
